 Task: Change "Digital TV Standard" in MPEG transport stream demuxer to "MPEG".
Action: Mouse moved to (95, 15)
Screenshot: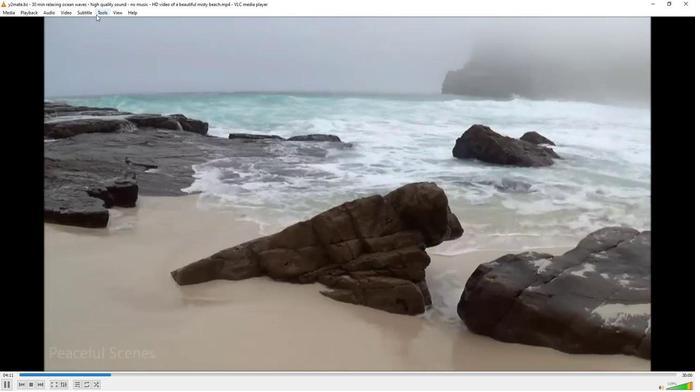 
Action: Mouse pressed left at (95, 15)
Screenshot: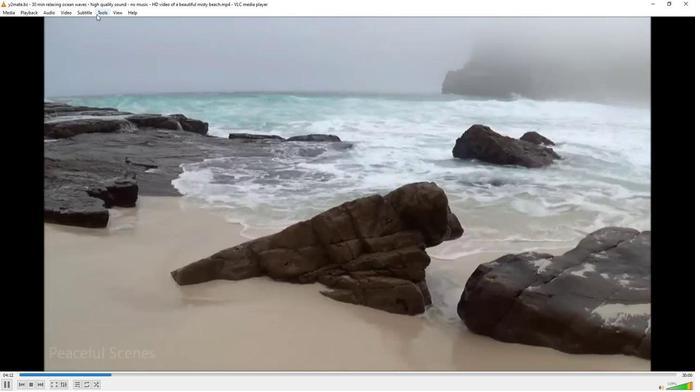 
Action: Mouse moved to (114, 98)
Screenshot: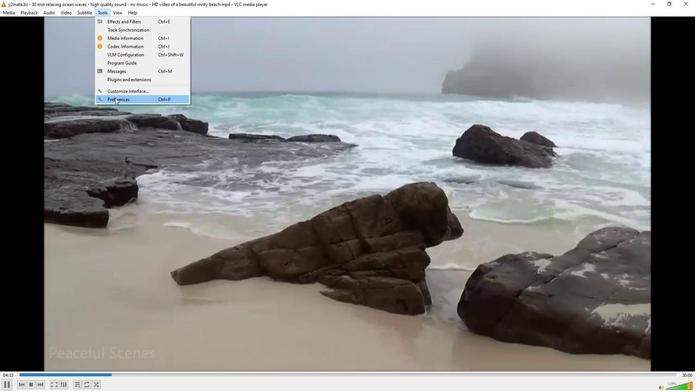 
Action: Mouse pressed left at (114, 98)
Screenshot: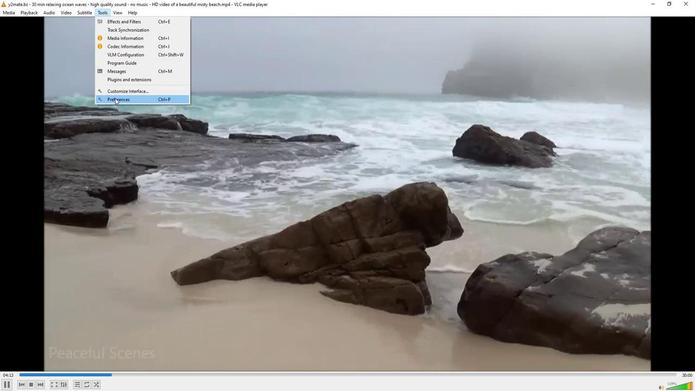 
Action: Mouse moved to (192, 302)
Screenshot: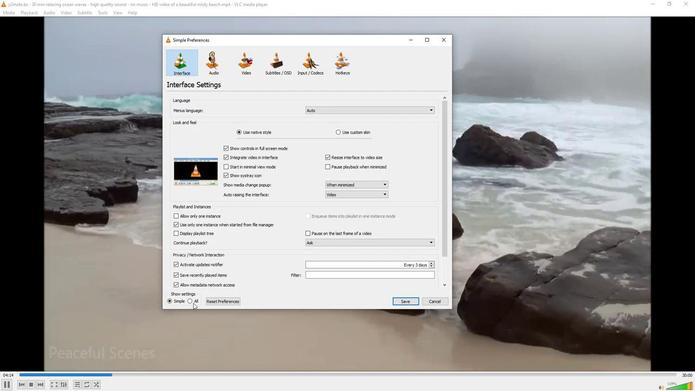 
Action: Mouse pressed left at (192, 302)
Screenshot: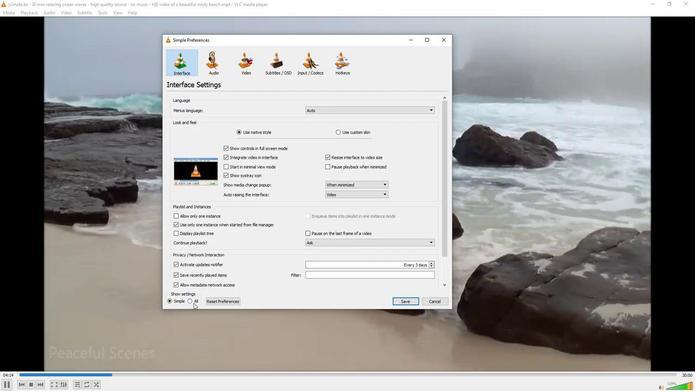 
Action: Mouse moved to (176, 198)
Screenshot: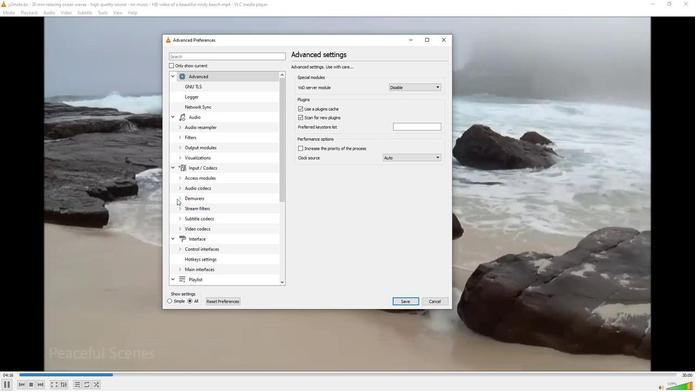 
Action: Mouse pressed left at (176, 198)
Screenshot: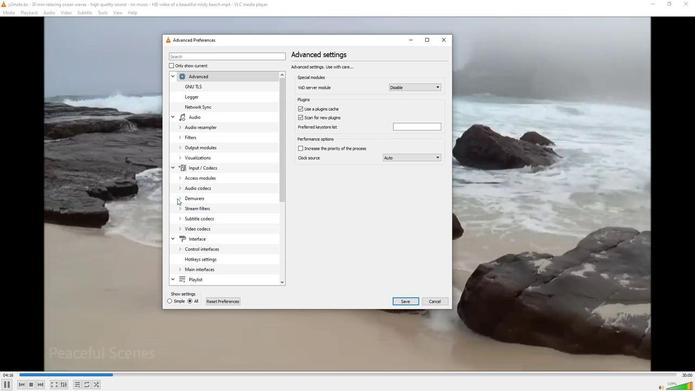 
Action: Mouse moved to (198, 248)
Screenshot: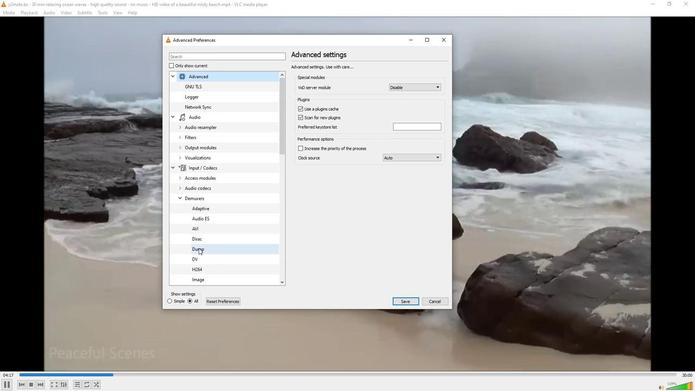 
Action: Mouse scrolled (198, 247) with delta (0, 0)
Screenshot: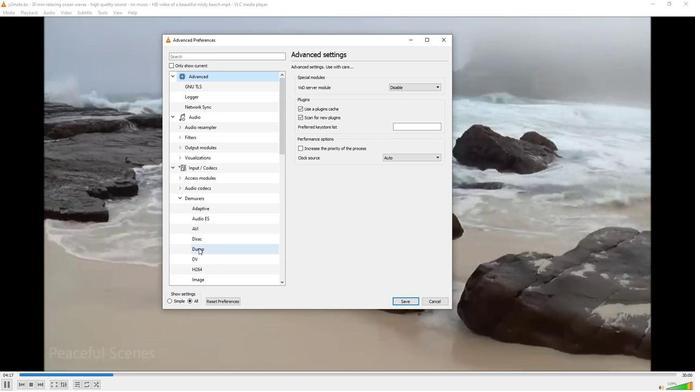 
Action: Mouse moved to (203, 267)
Screenshot: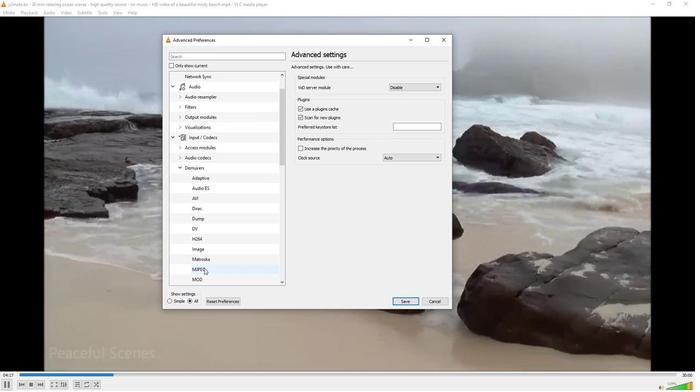 
Action: Mouse scrolled (203, 267) with delta (0, 0)
Screenshot: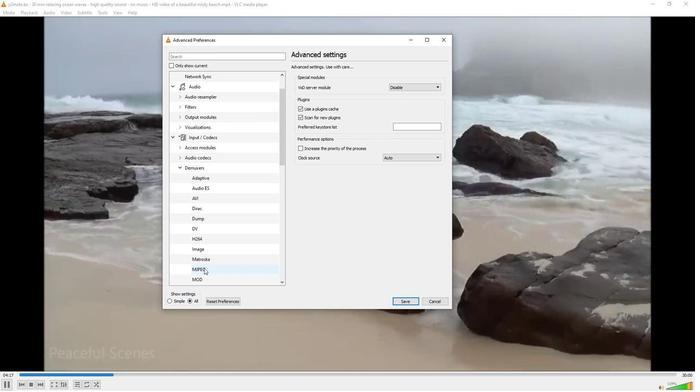 
Action: Mouse pressed left at (203, 267)
Screenshot: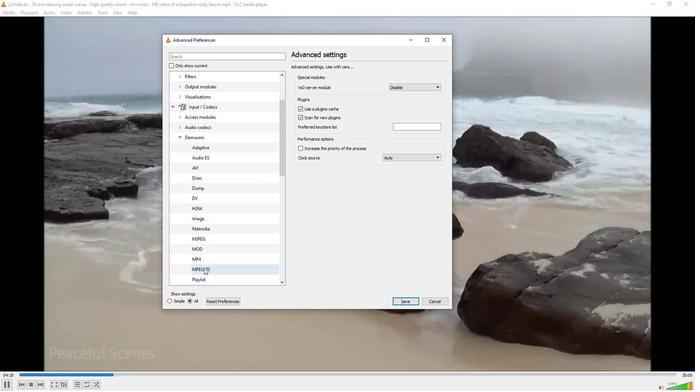 
Action: Mouse moved to (429, 80)
Screenshot: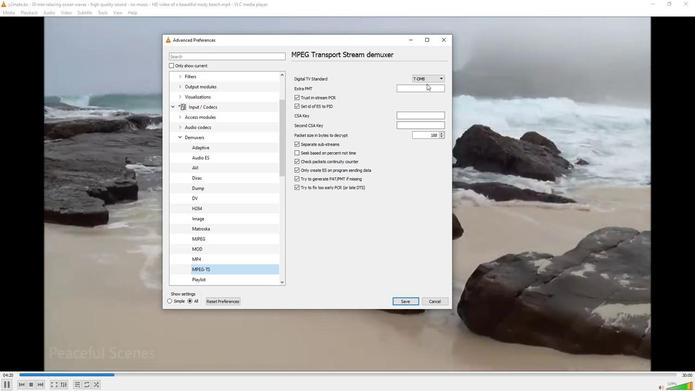 
Action: Mouse pressed left at (429, 80)
Screenshot: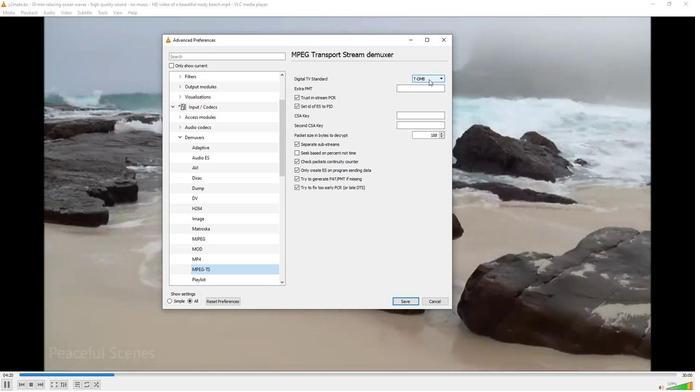 
Action: Mouse moved to (424, 89)
Screenshot: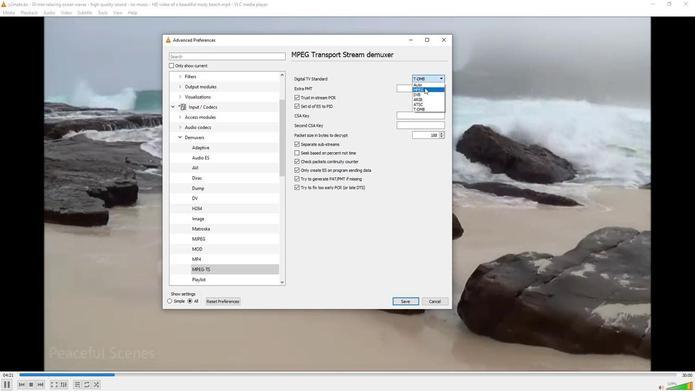 
Action: Mouse pressed left at (424, 89)
Screenshot: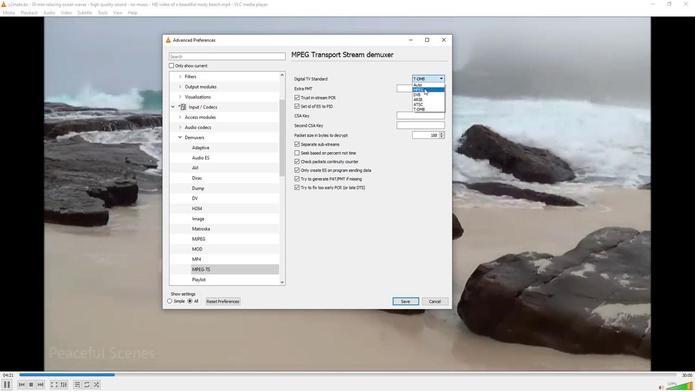 
Action: Mouse moved to (406, 117)
Screenshot: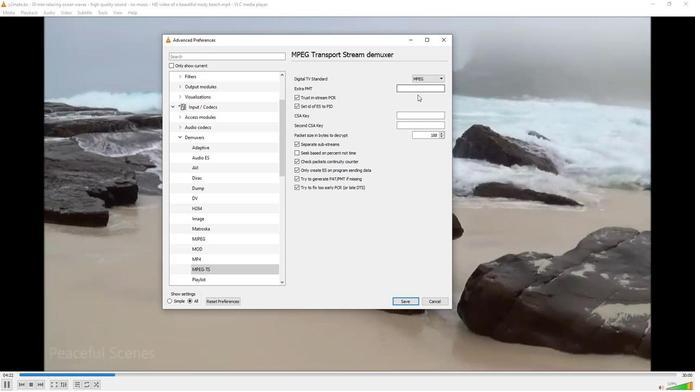 
